 Task: Create a due date automation trigger when advanced on, on the tuesday of the week a card is due add content with a description not ending with resume at 11:00 AM.
Action: Mouse moved to (837, 274)
Screenshot: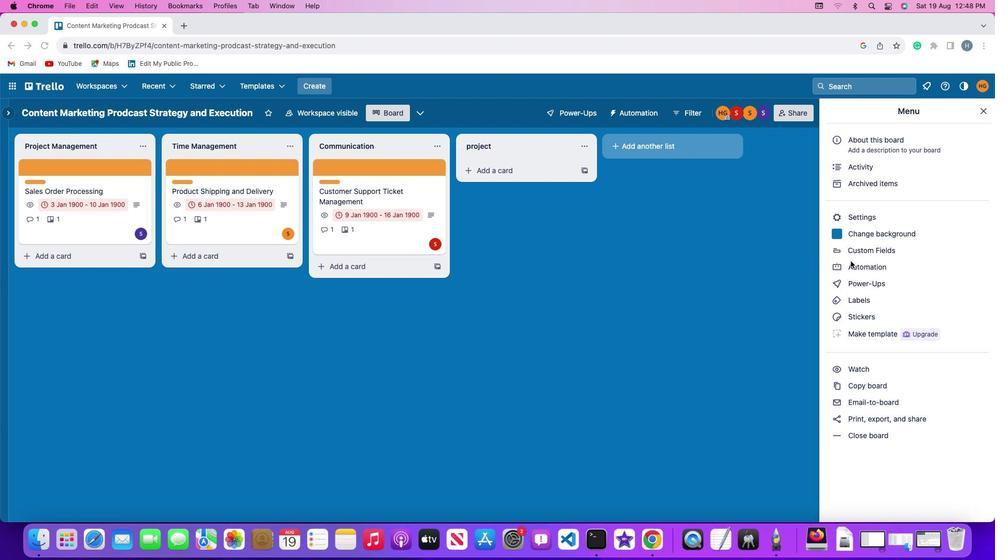
Action: Mouse pressed left at (837, 274)
Screenshot: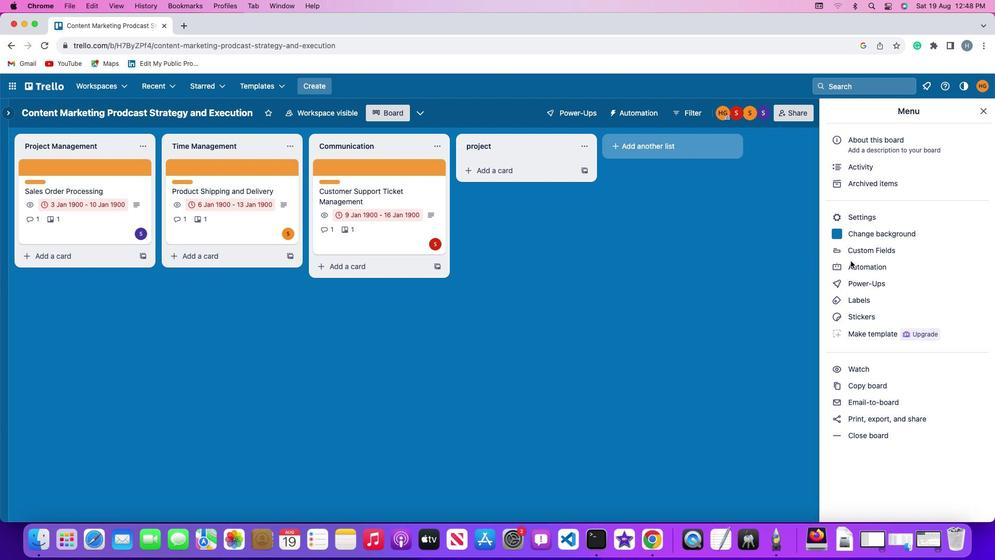 
Action: Mouse pressed left at (837, 274)
Screenshot: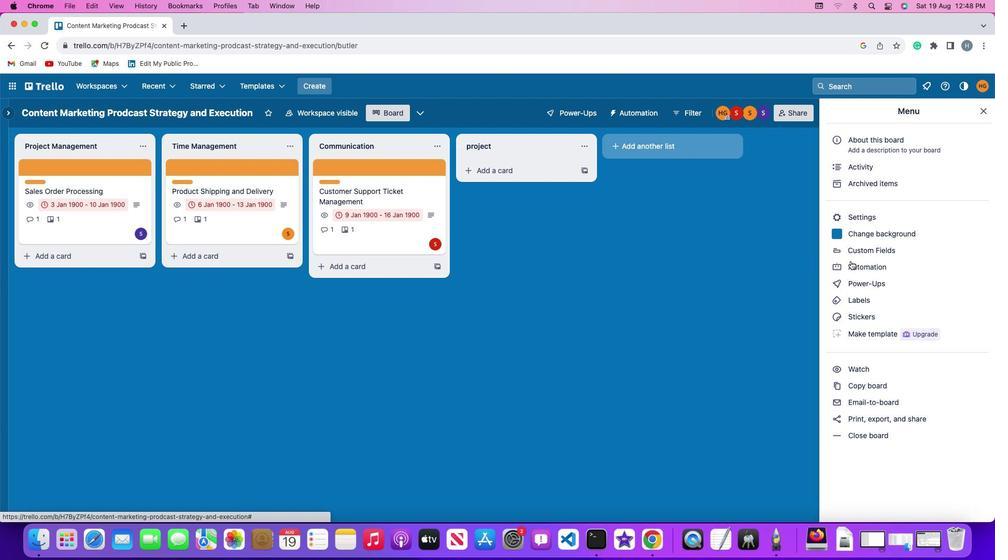 
Action: Mouse moved to (66, 263)
Screenshot: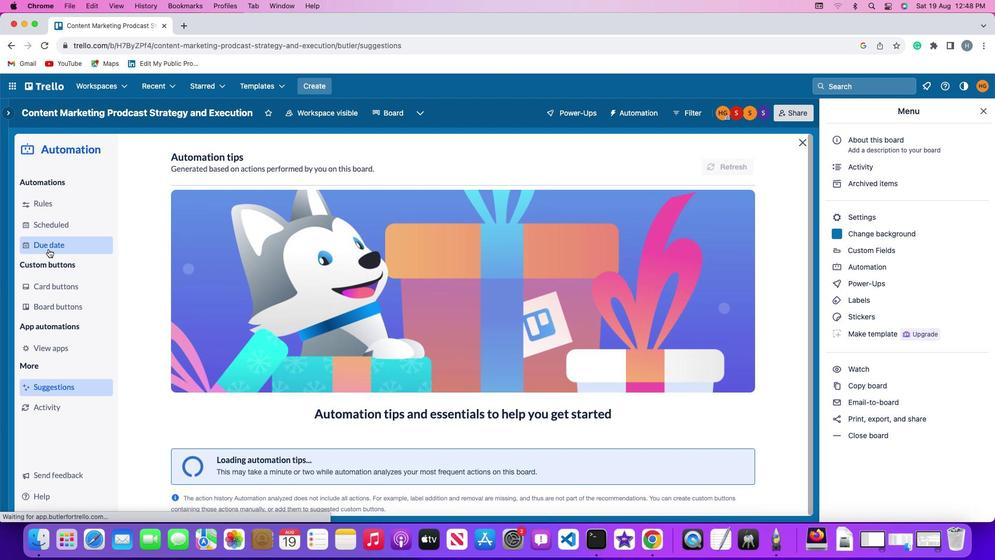 
Action: Mouse pressed left at (66, 263)
Screenshot: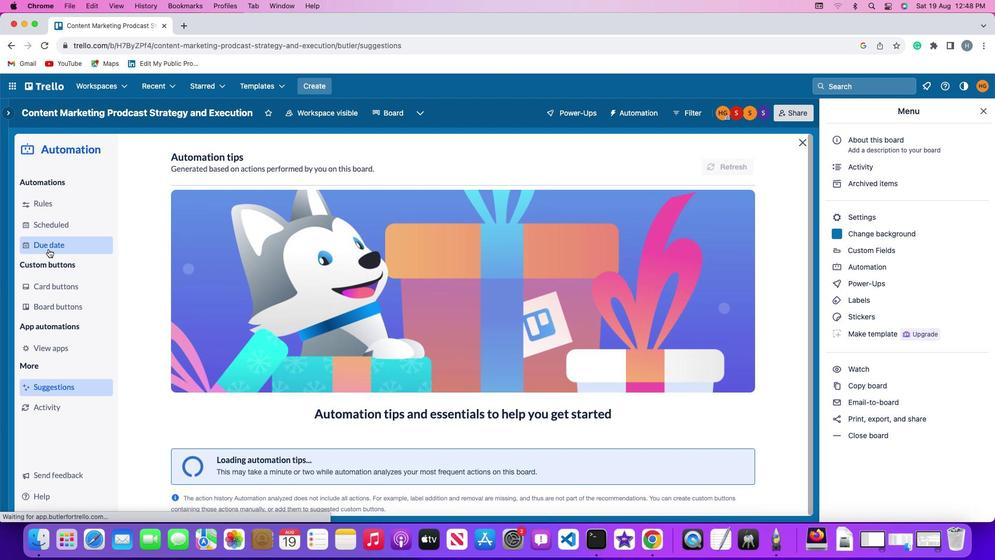 
Action: Mouse moved to (692, 175)
Screenshot: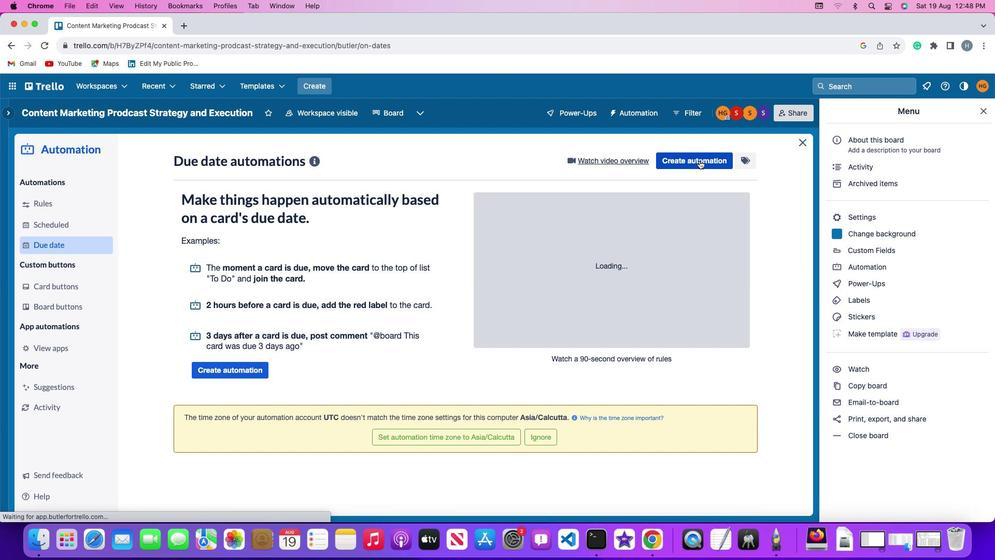 
Action: Mouse pressed left at (692, 175)
Screenshot: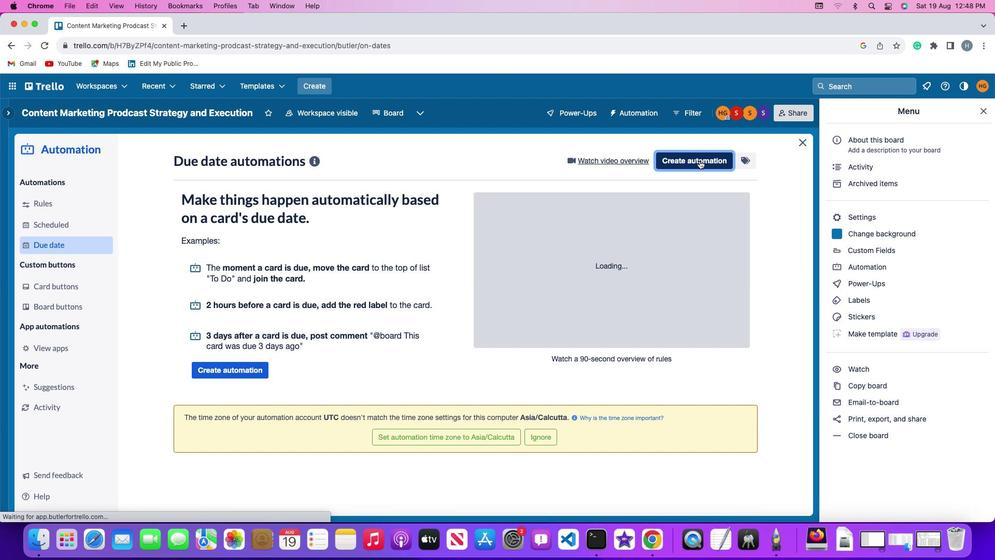 
Action: Mouse moved to (276, 267)
Screenshot: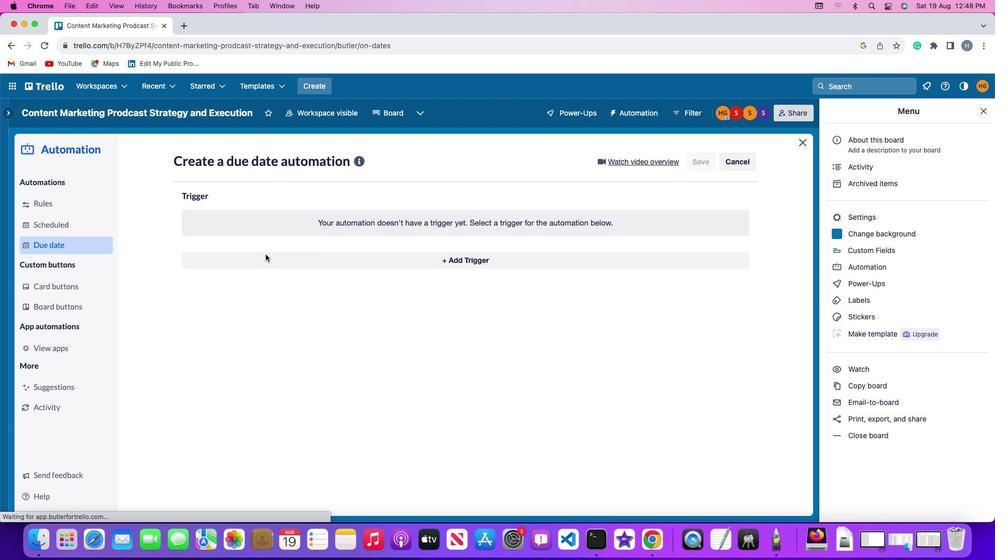 
Action: Mouse pressed left at (276, 267)
Screenshot: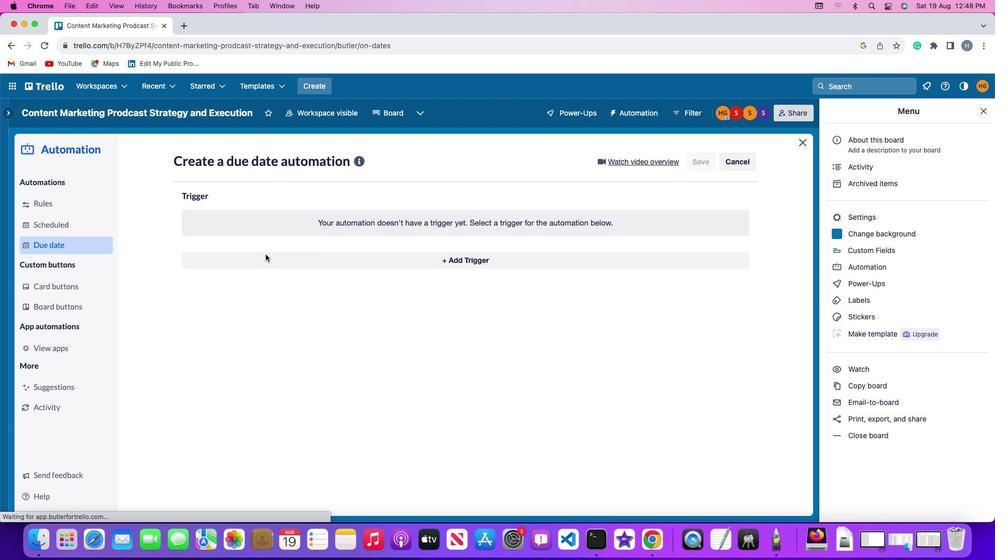 
Action: Mouse moved to (235, 455)
Screenshot: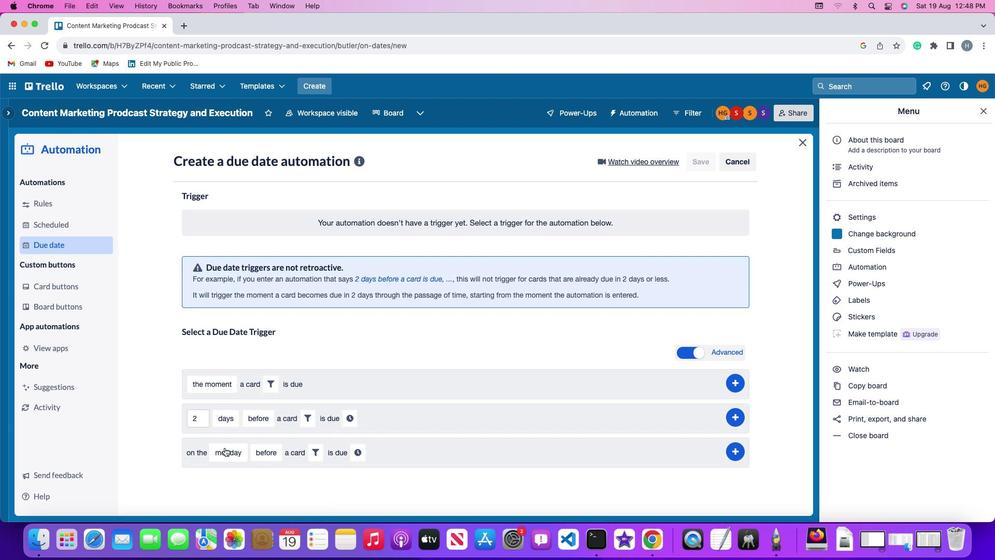 
Action: Mouse pressed left at (235, 455)
Screenshot: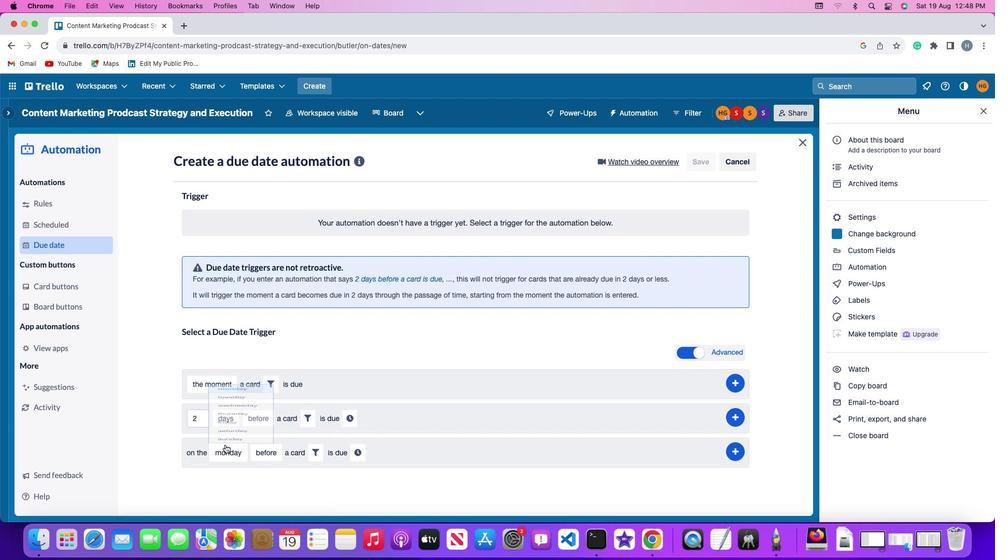 
Action: Mouse moved to (265, 339)
Screenshot: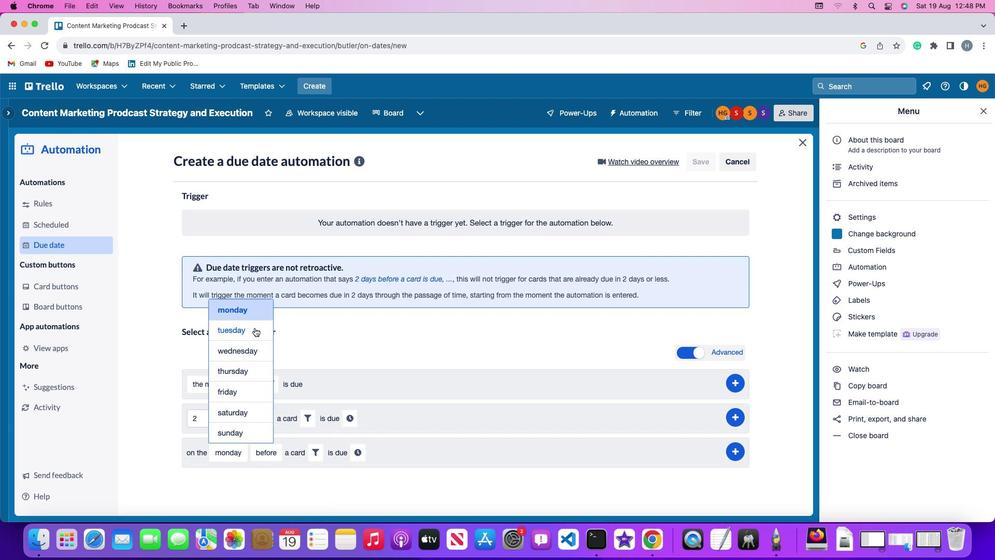 
Action: Mouse pressed left at (265, 339)
Screenshot: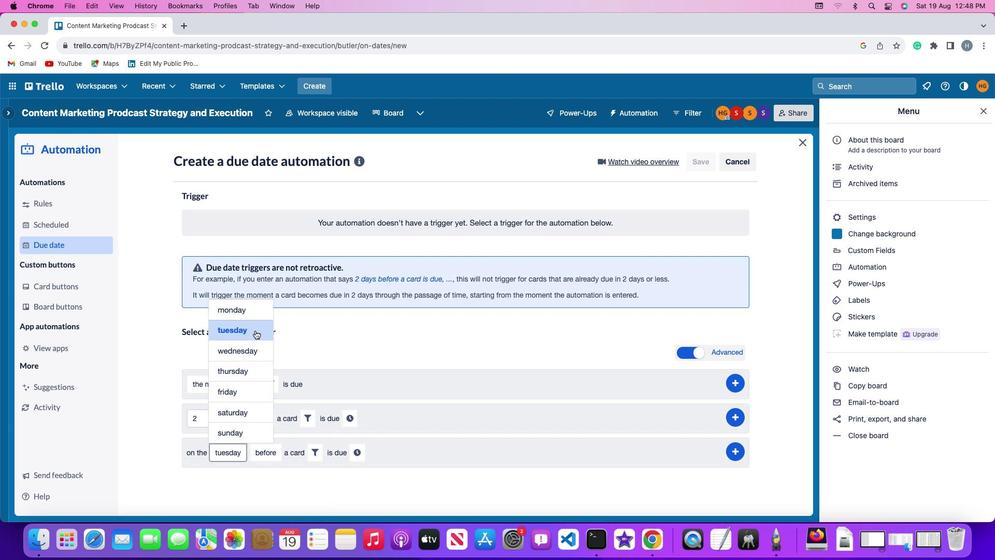 
Action: Mouse moved to (277, 461)
Screenshot: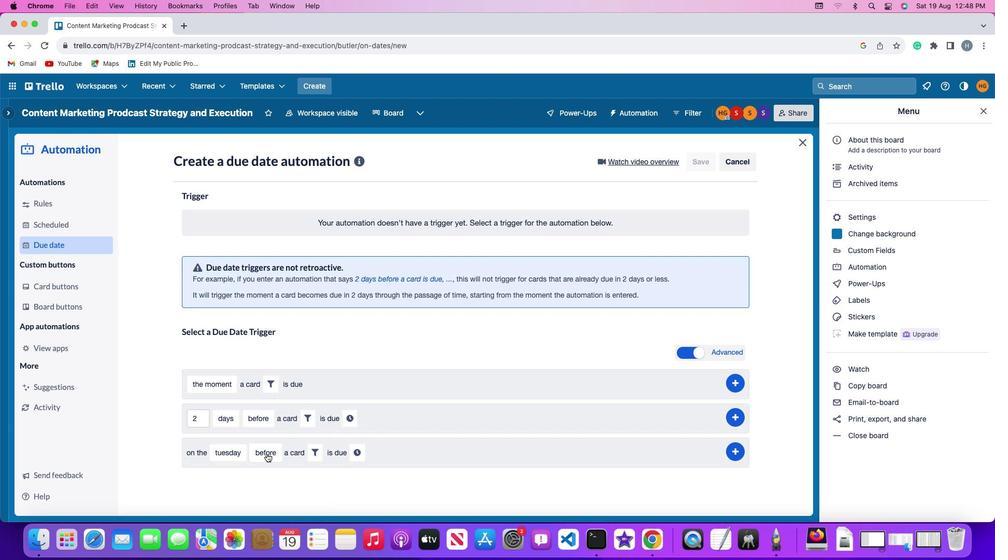 
Action: Mouse pressed left at (277, 461)
Screenshot: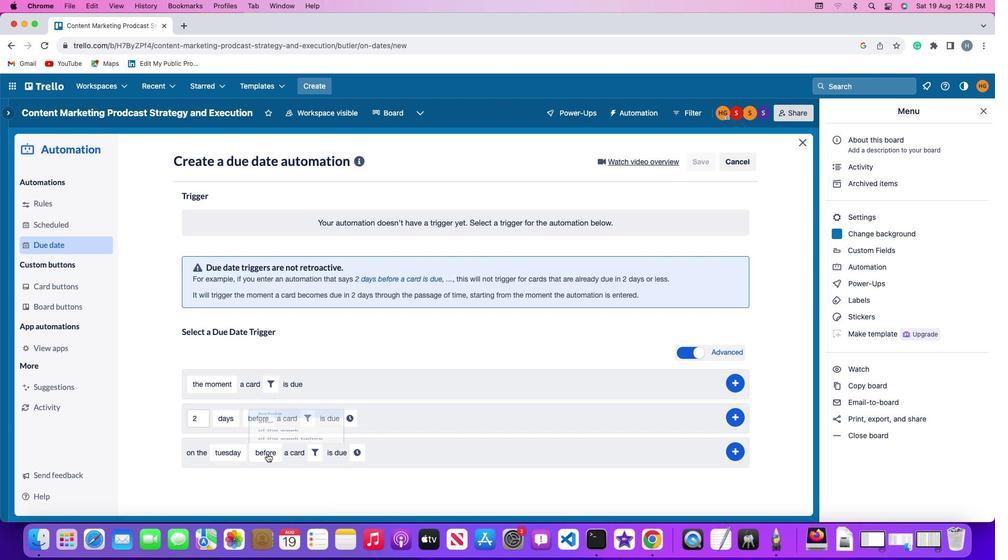 
Action: Mouse moved to (288, 421)
Screenshot: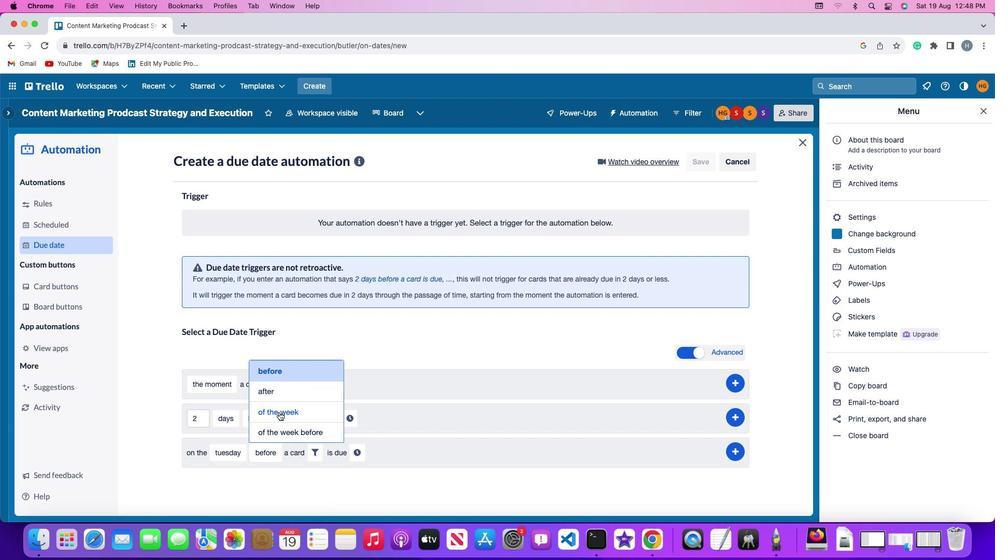 
Action: Mouse pressed left at (288, 421)
Screenshot: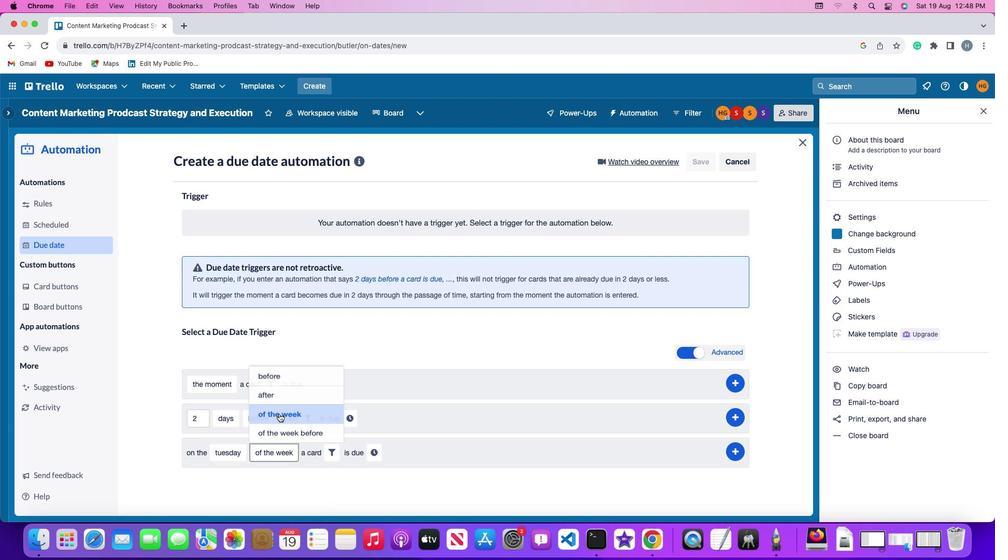 
Action: Mouse moved to (333, 456)
Screenshot: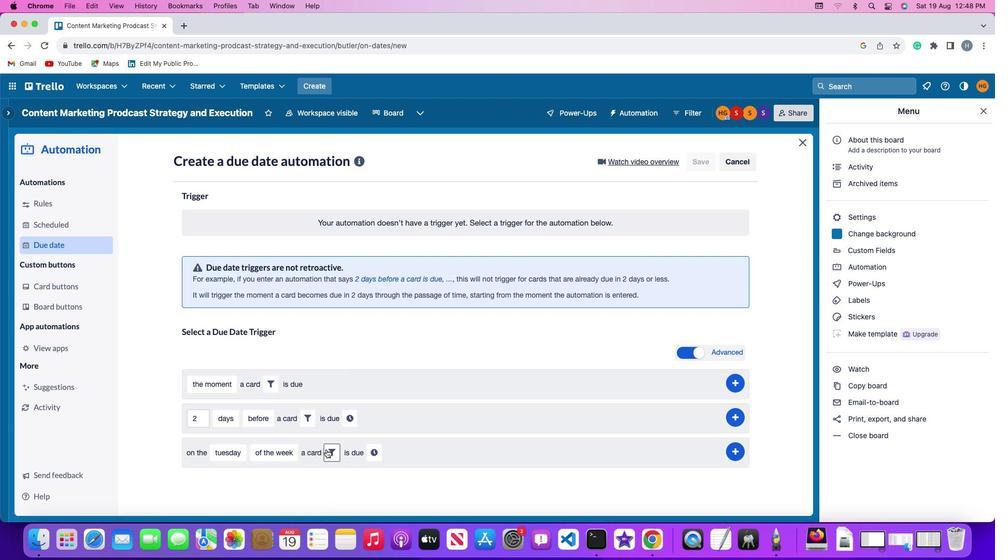 
Action: Mouse pressed left at (333, 456)
Screenshot: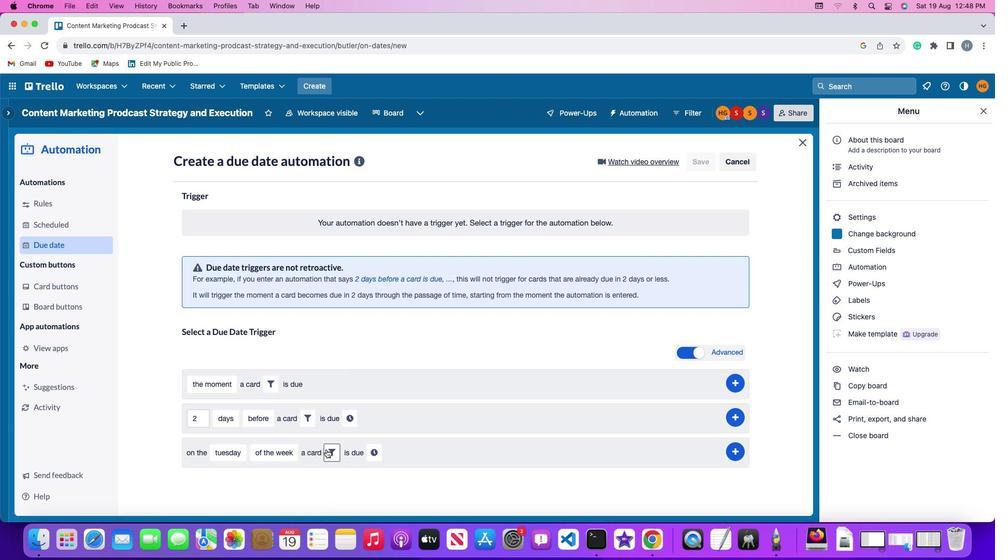 
Action: Mouse moved to (471, 490)
Screenshot: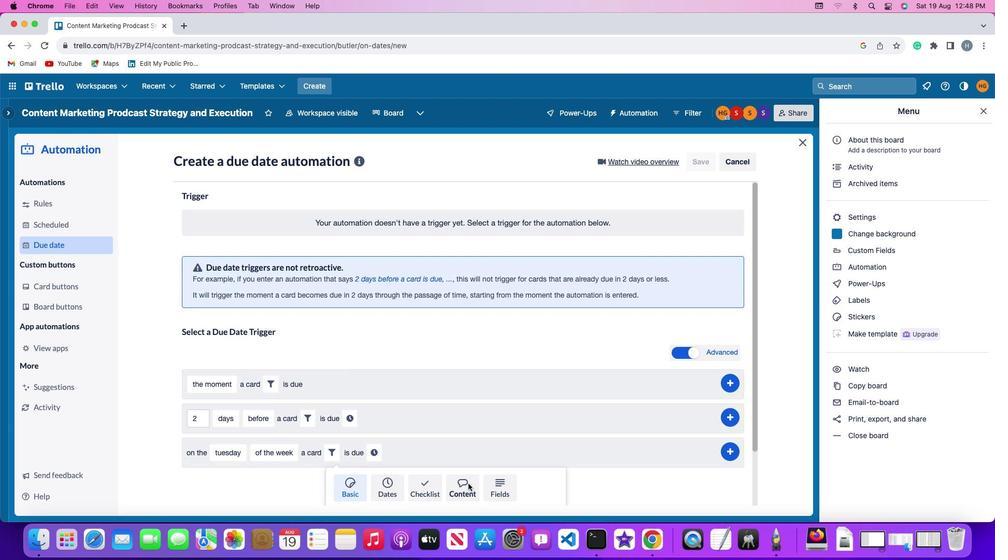 
Action: Mouse pressed left at (471, 490)
Screenshot: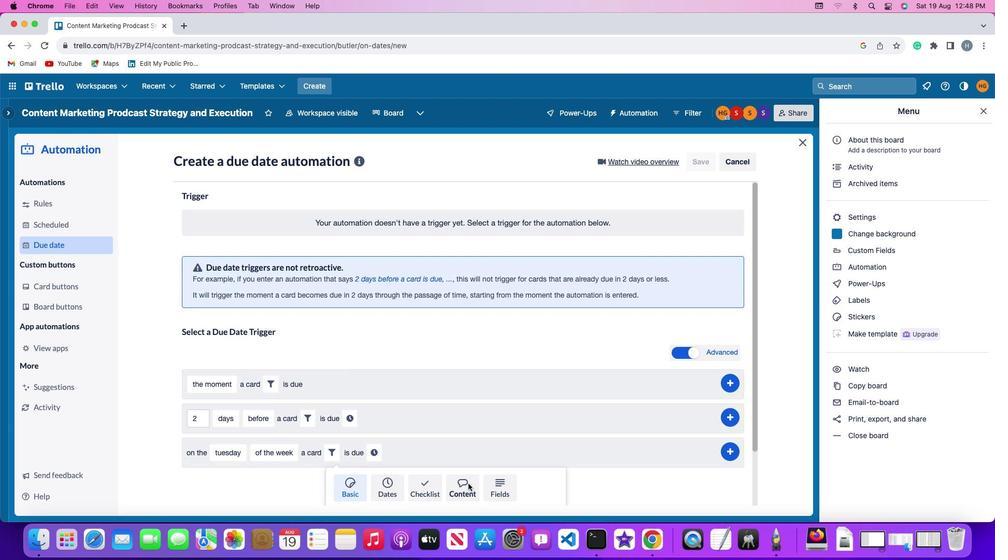 
Action: Mouse moved to (327, 491)
Screenshot: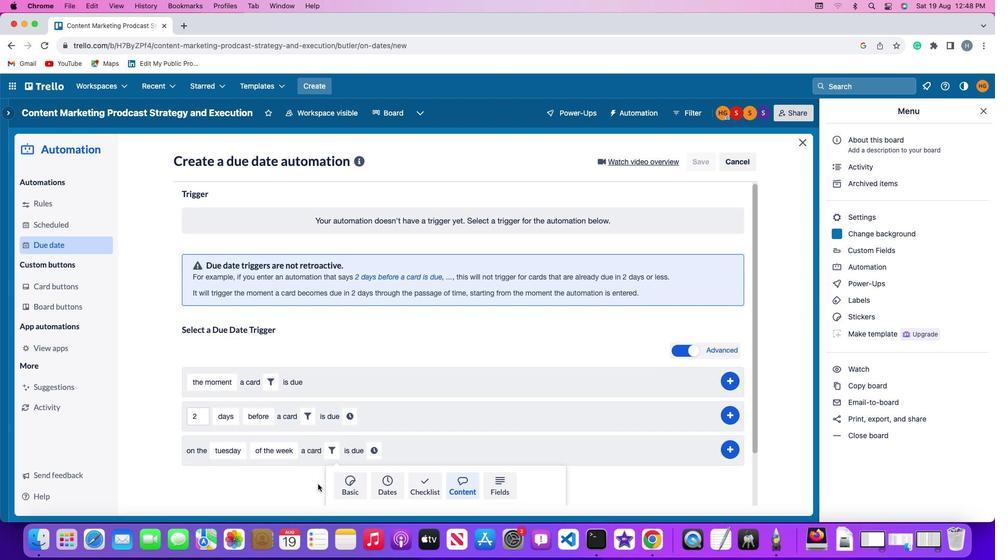 
Action: Mouse scrolled (327, 491) with delta (21, 19)
Screenshot: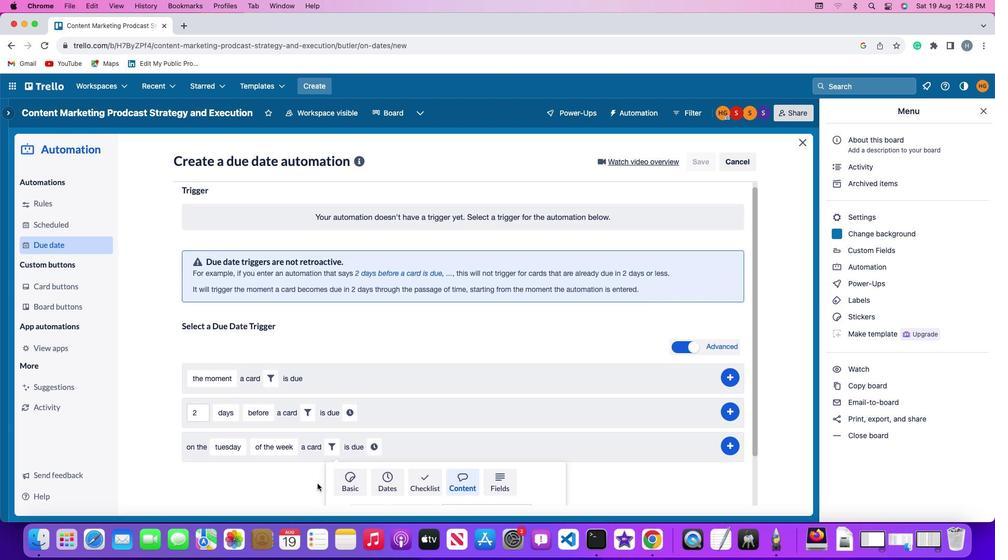 
Action: Mouse scrolled (327, 491) with delta (21, 19)
Screenshot: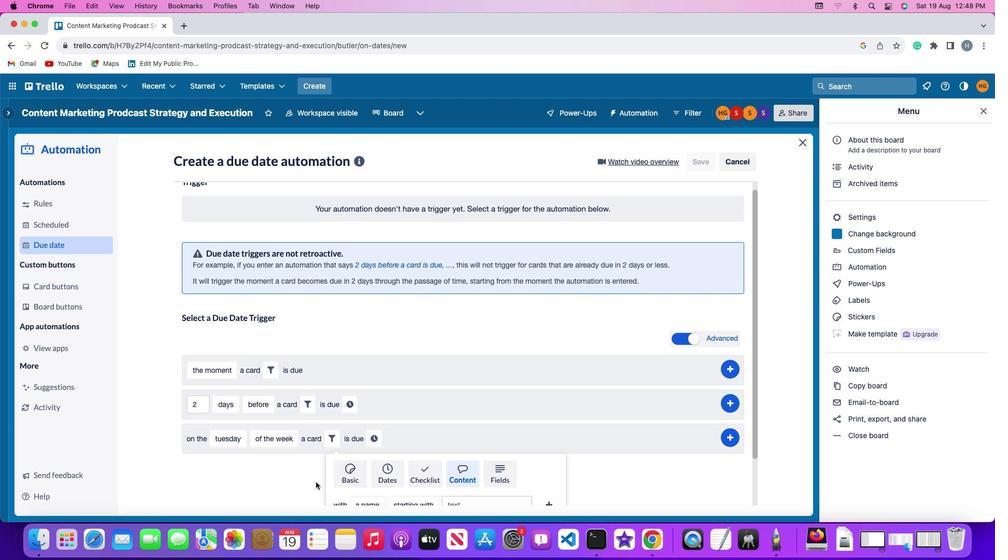 
Action: Mouse moved to (326, 491)
Screenshot: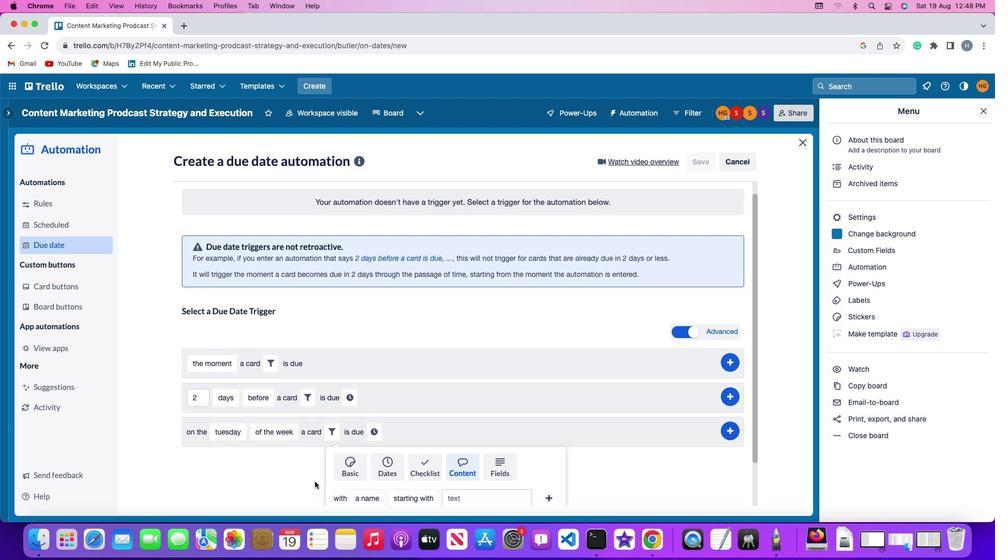 
Action: Mouse scrolled (326, 491) with delta (21, 18)
Screenshot: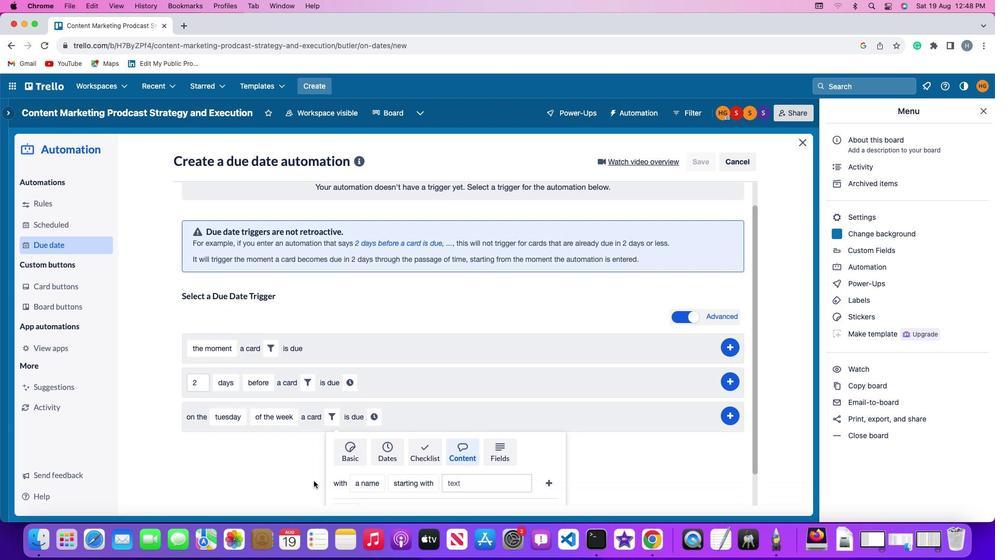 
Action: Mouse moved to (376, 464)
Screenshot: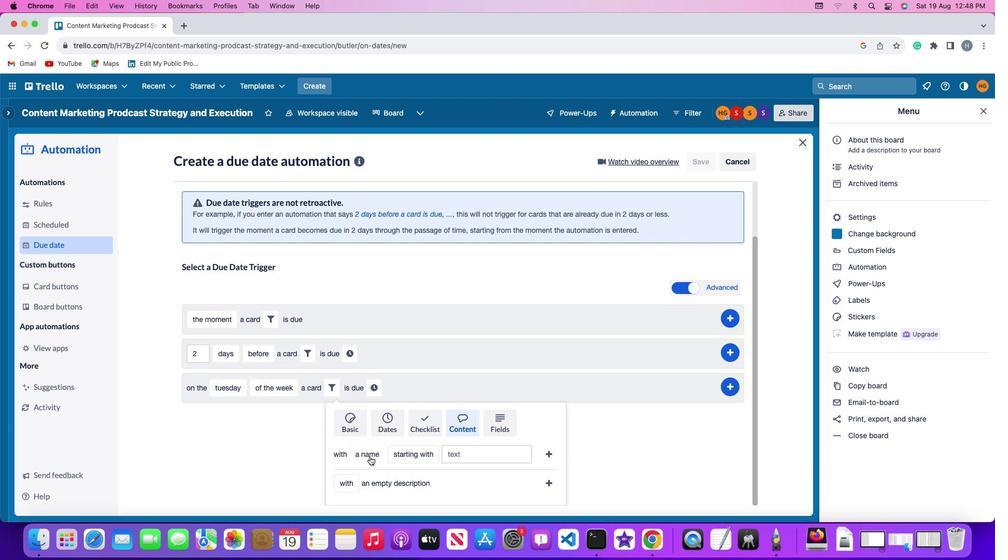 
Action: Mouse pressed left at (376, 464)
Screenshot: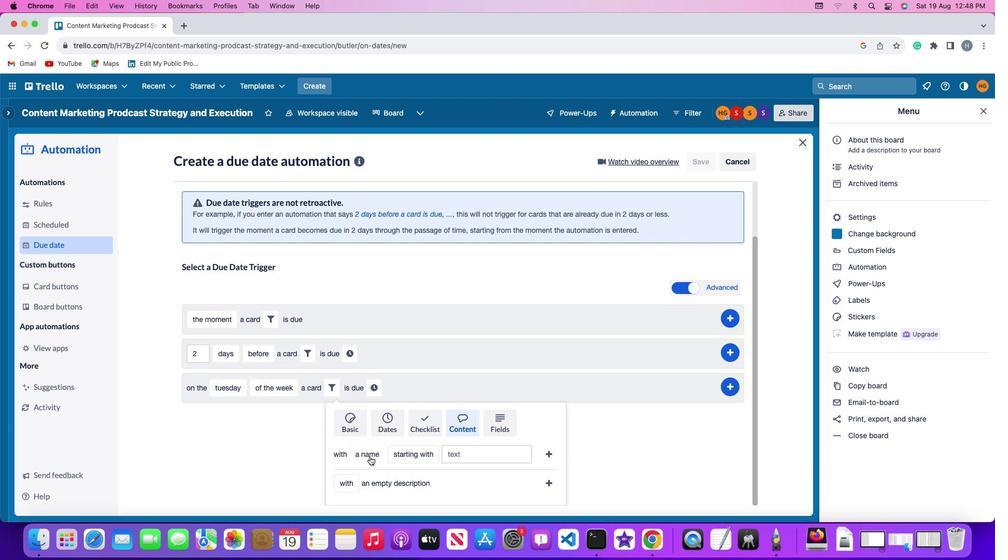 
Action: Mouse moved to (387, 423)
Screenshot: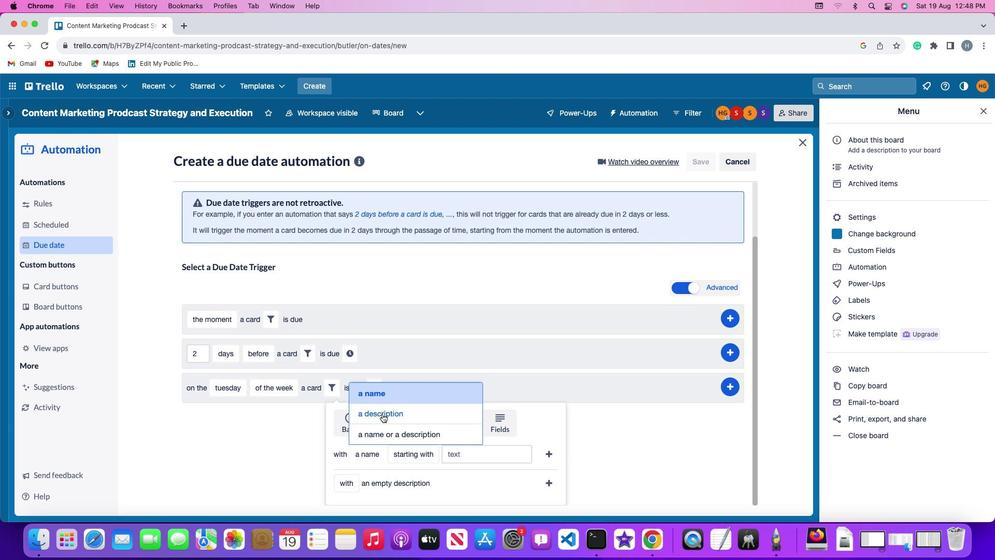 
Action: Mouse pressed left at (387, 423)
Screenshot: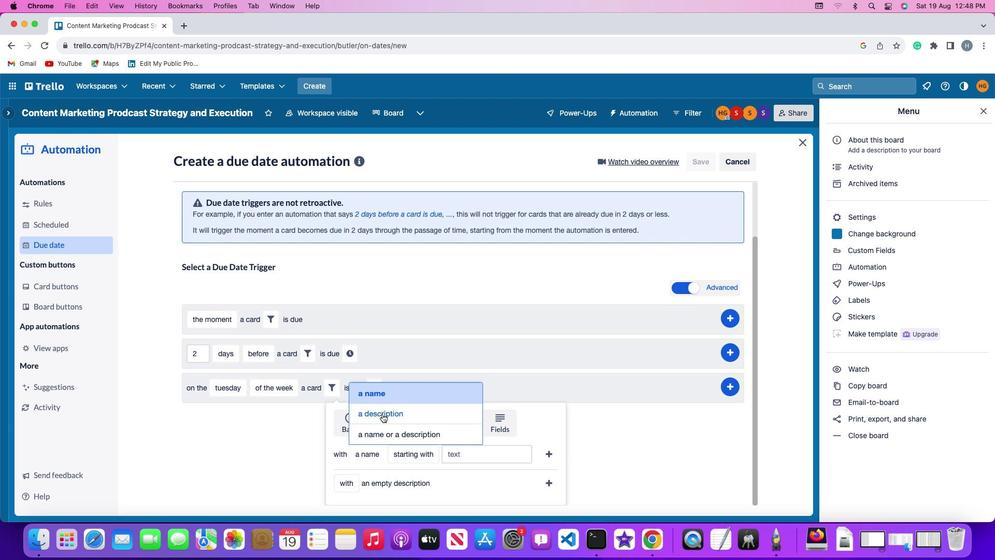 
Action: Mouse moved to (432, 459)
Screenshot: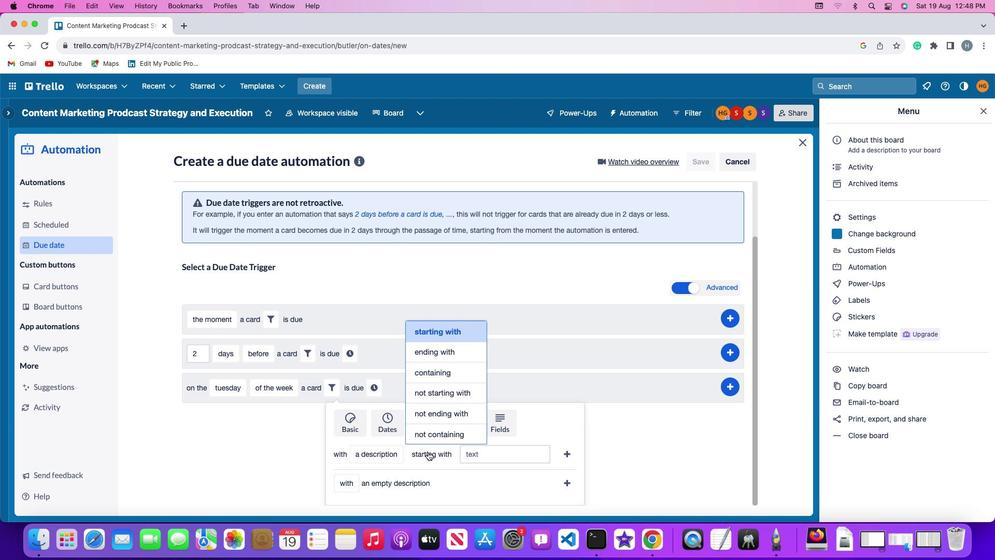 
Action: Mouse pressed left at (432, 459)
Screenshot: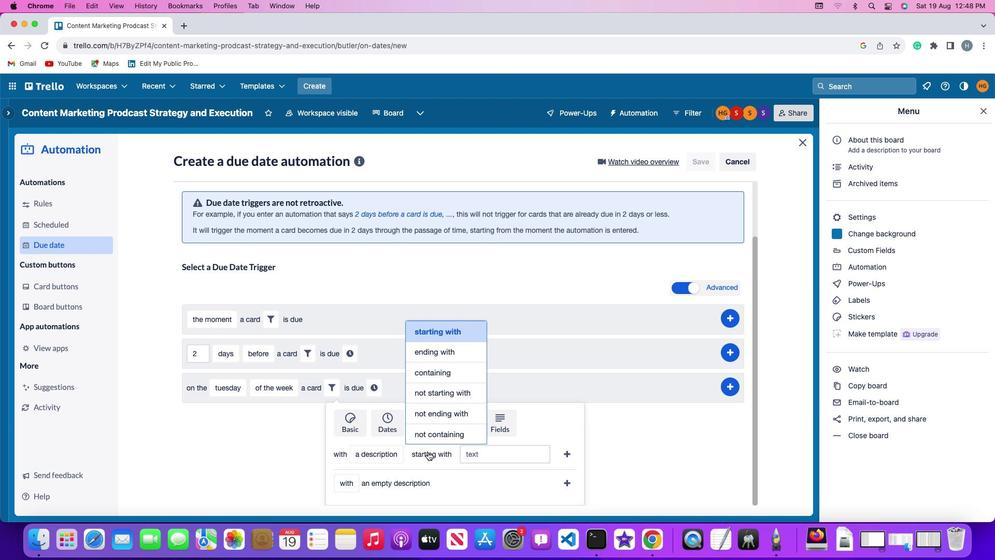 
Action: Mouse moved to (444, 420)
Screenshot: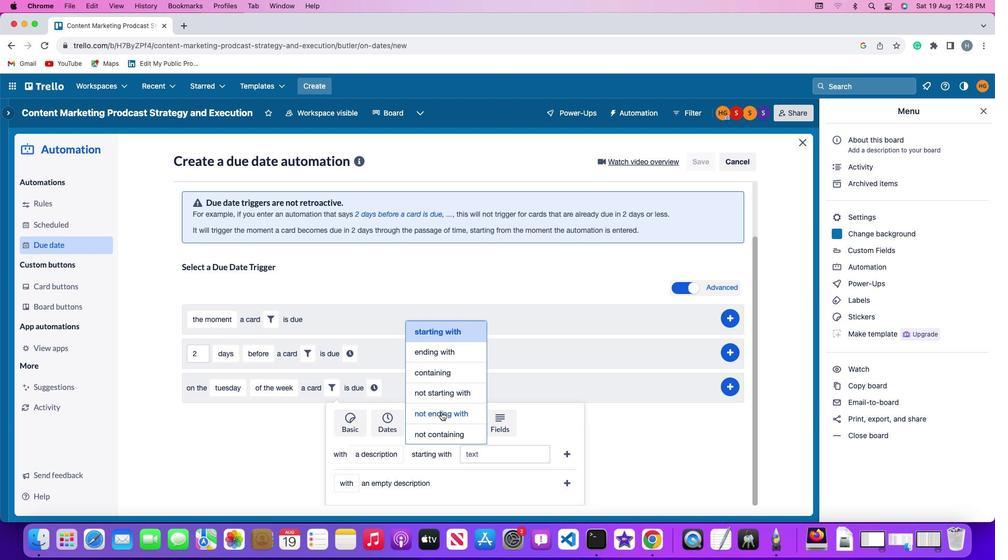 
Action: Mouse pressed left at (444, 420)
Screenshot: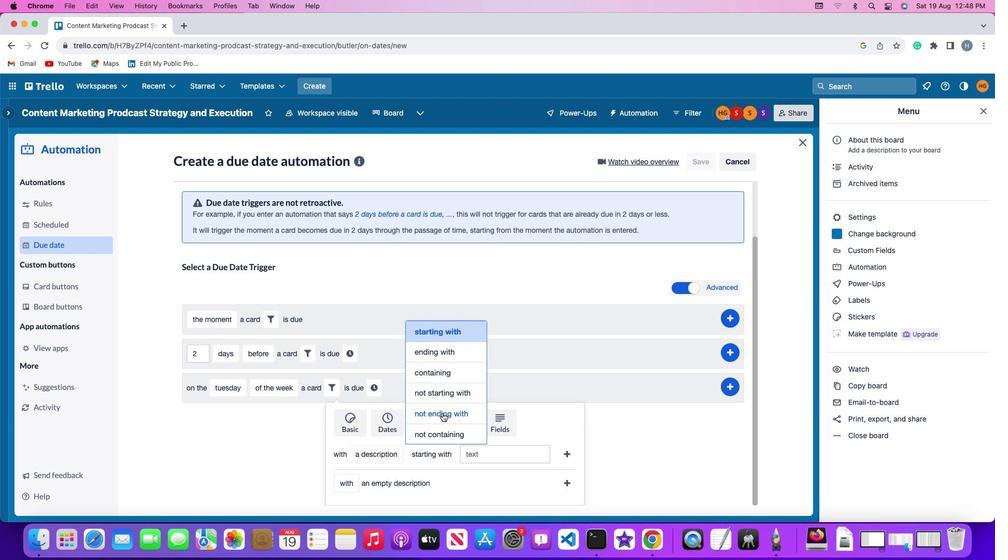 
Action: Mouse moved to (498, 466)
Screenshot: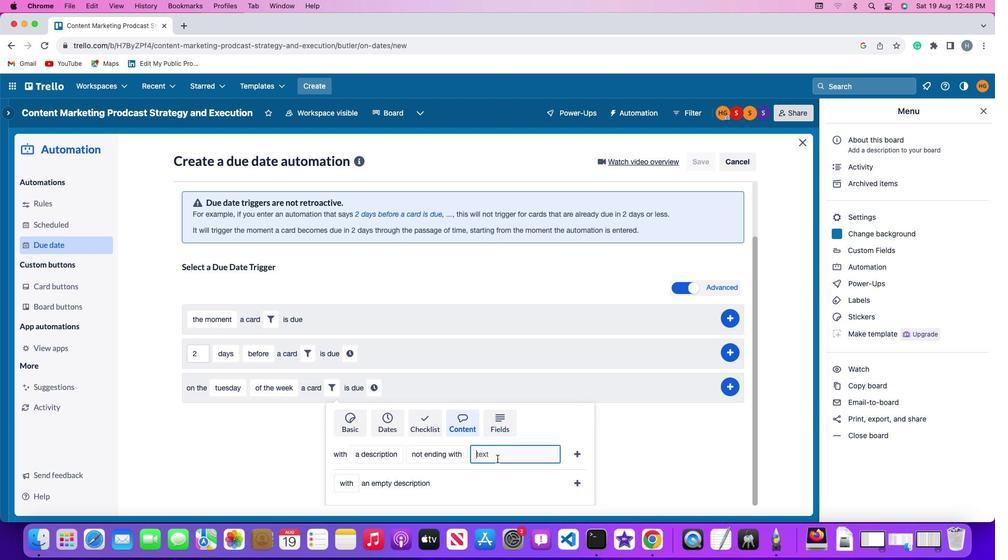 
Action: Mouse pressed left at (498, 466)
Screenshot: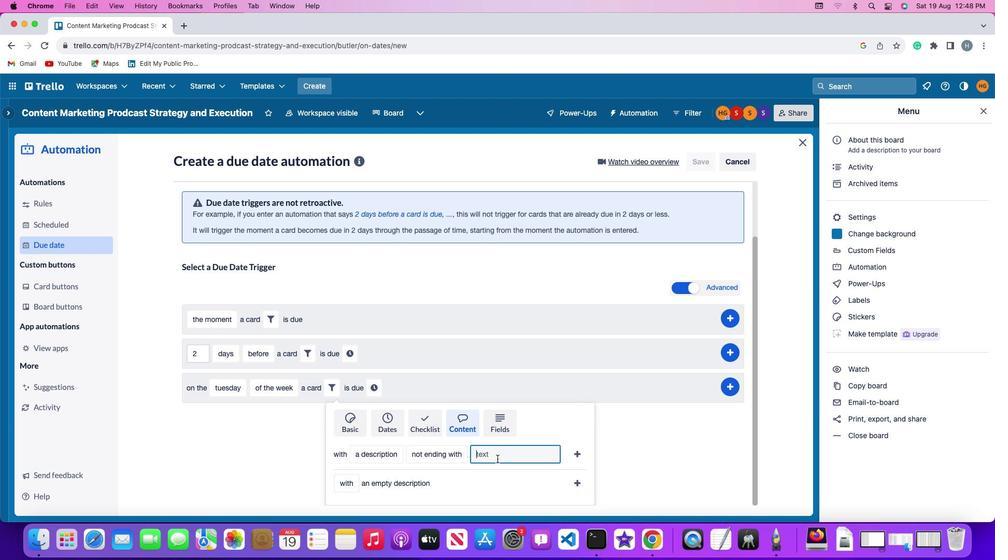 
Action: Mouse moved to (499, 463)
Screenshot: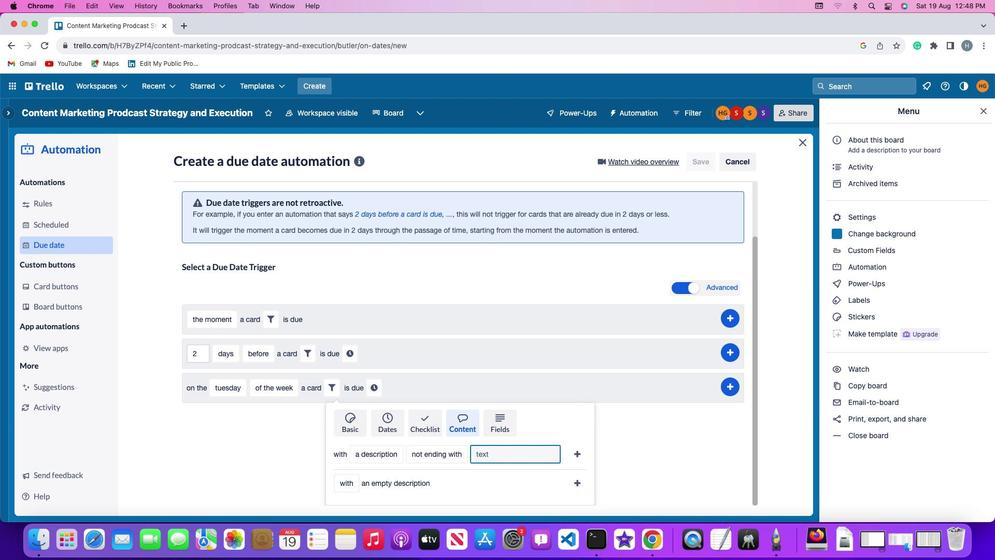 
Action: Key pressed 'r''e''s''u'
Screenshot: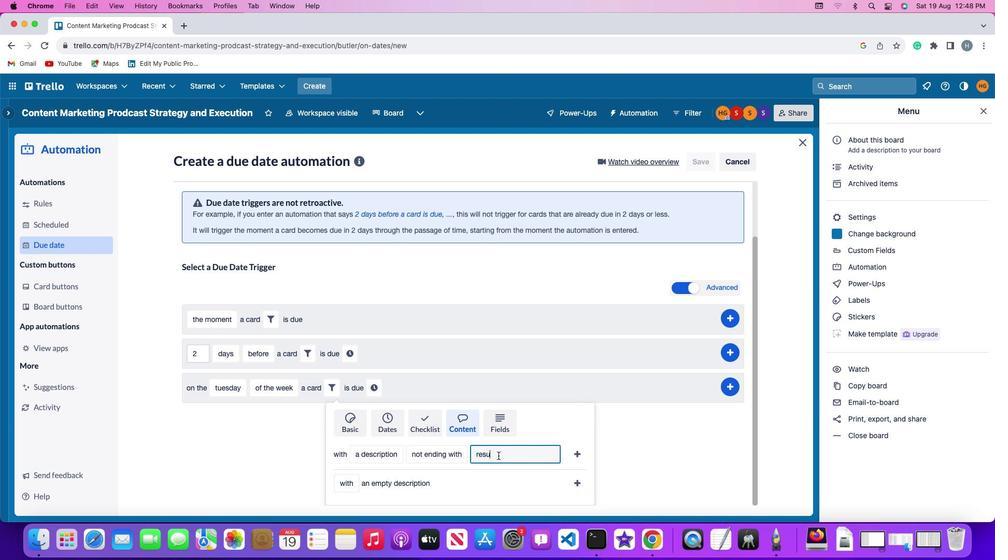 
Action: Mouse moved to (499, 463)
Screenshot: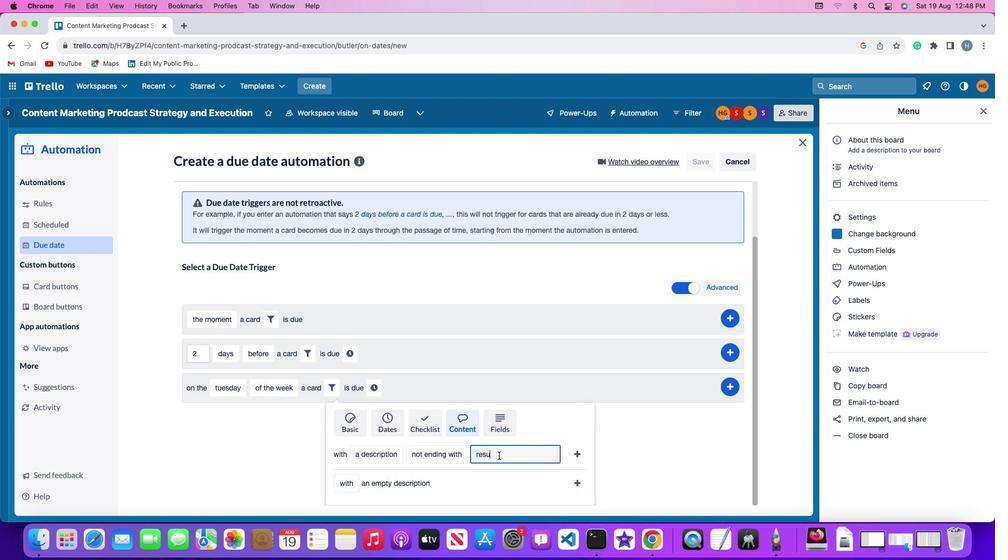 
Action: Key pressed 'm''e'
Screenshot: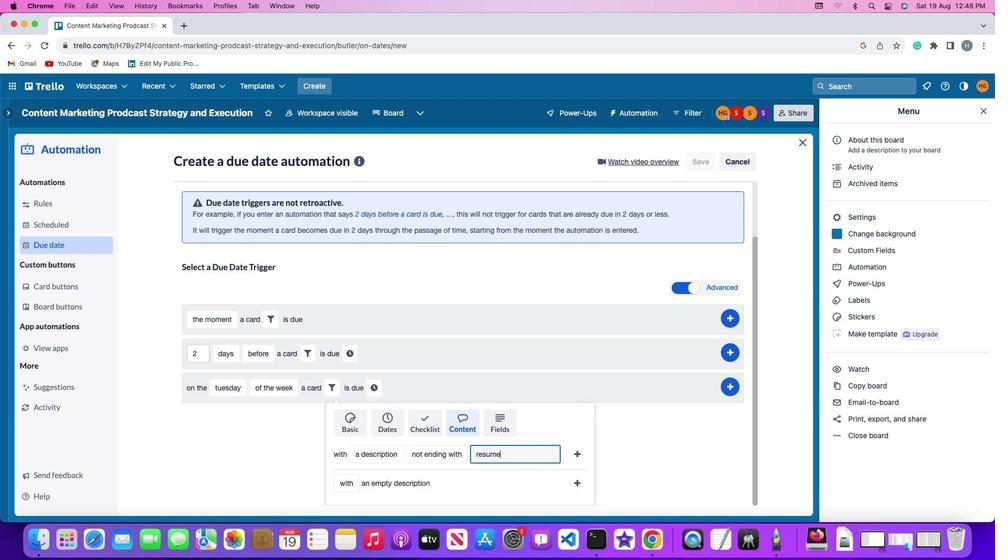 
Action: Mouse moved to (572, 460)
Screenshot: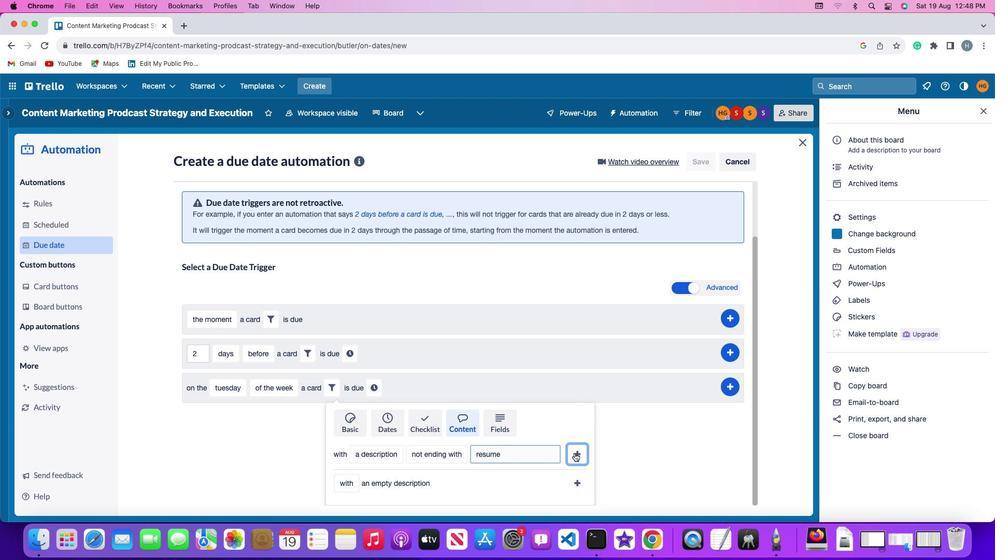 
Action: Mouse pressed left at (572, 460)
Screenshot: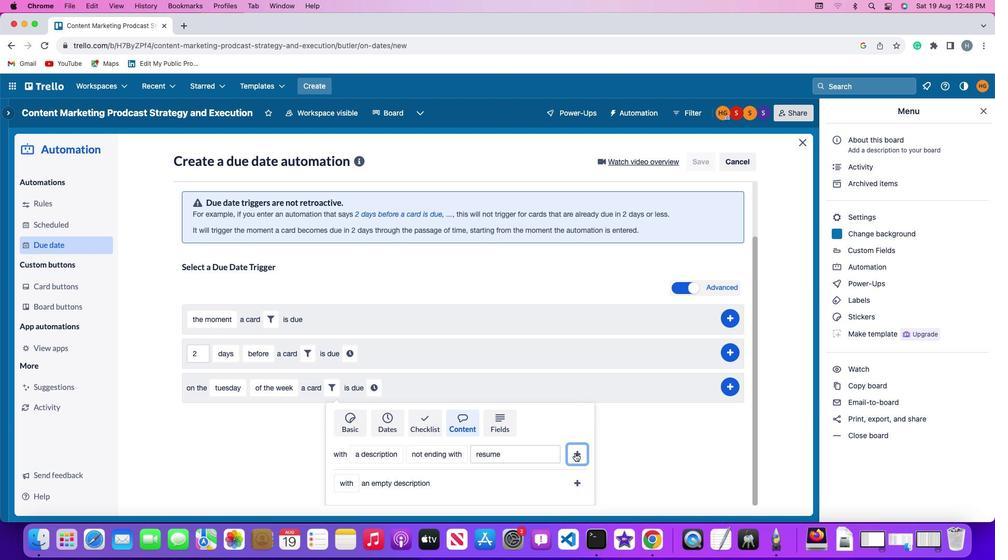 
Action: Mouse moved to (545, 459)
Screenshot: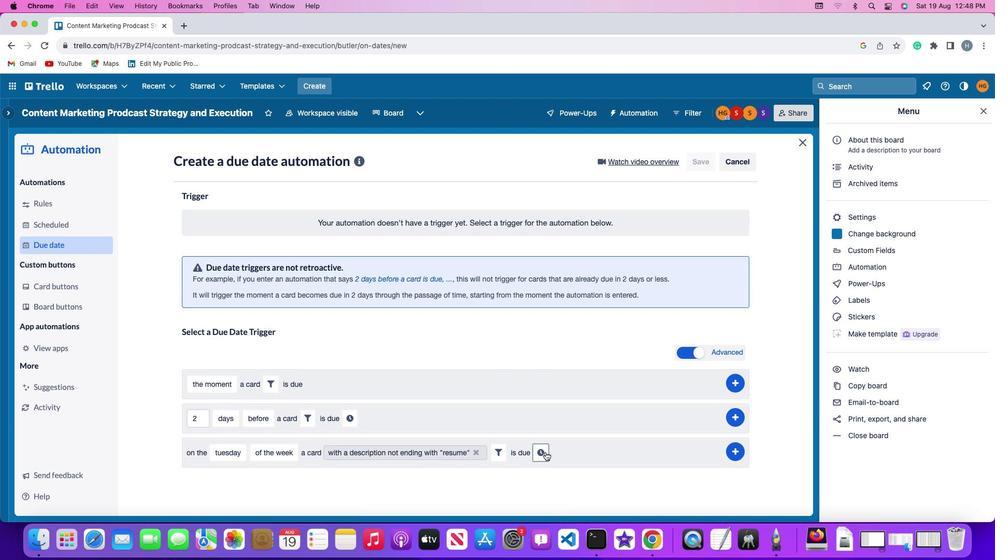 
Action: Mouse pressed left at (545, 459)
Screenshot: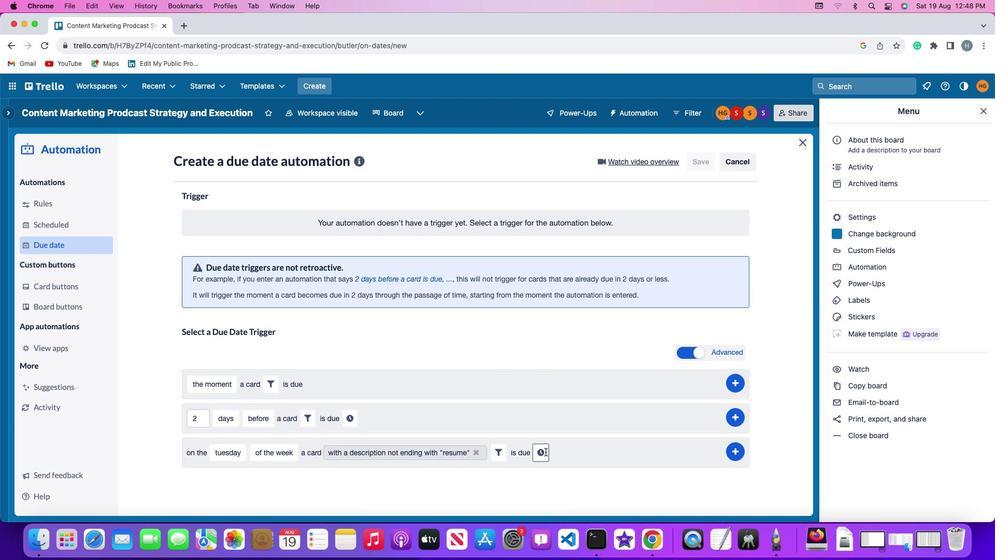 
Action: Mouse moved to (560, 460)
Screenshot: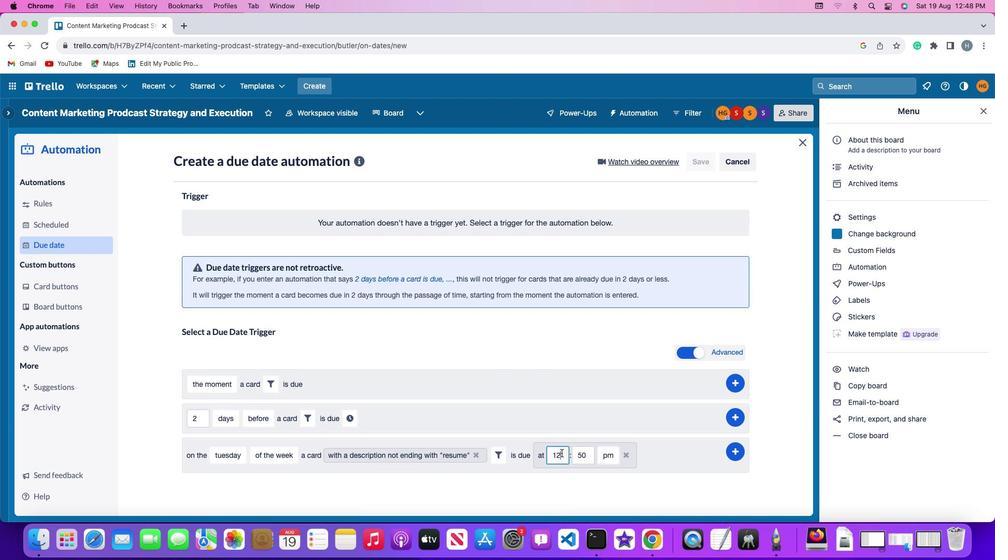 
Action: Mouse pressed left at (560, 460)
Screenshot: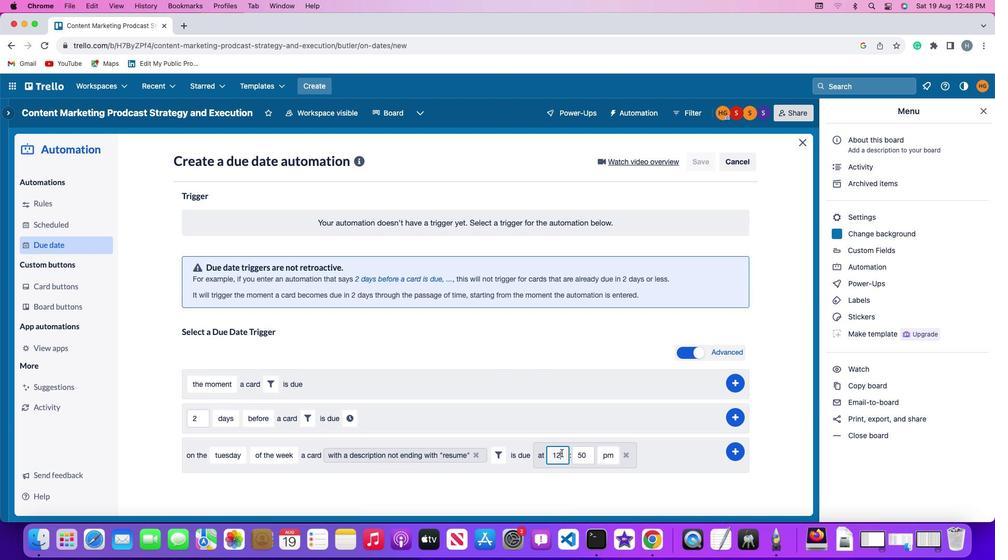 
Action: Mouse moved to (564, 462)
Screenshot: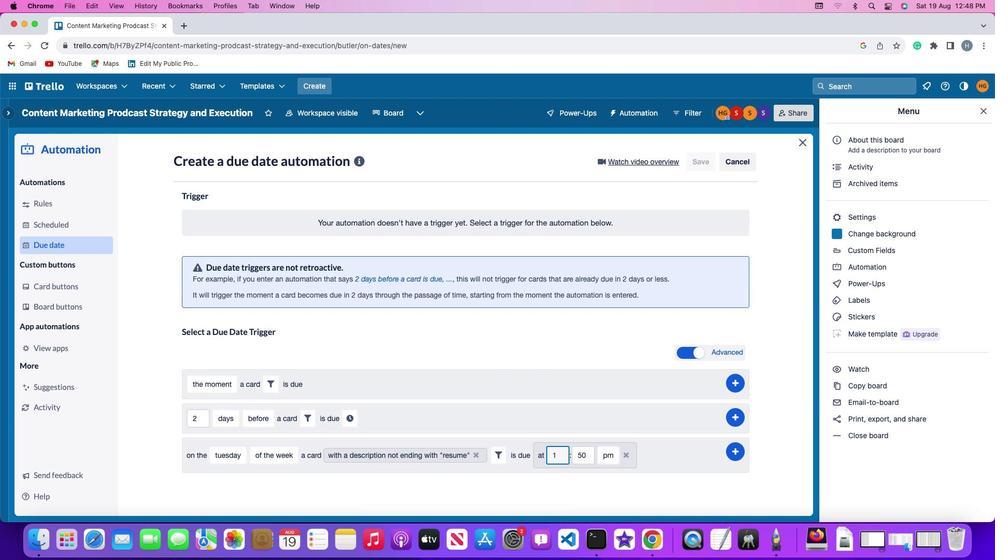
Action: Key pressed Key.backspace'1'
Screenshot: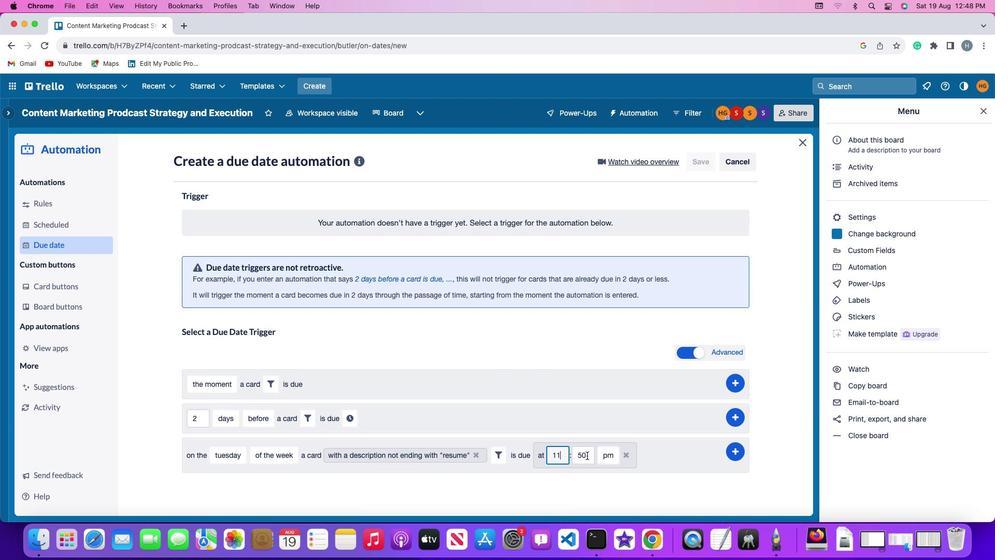 
Action: Mouse moved to (589, 461)
Screenshot: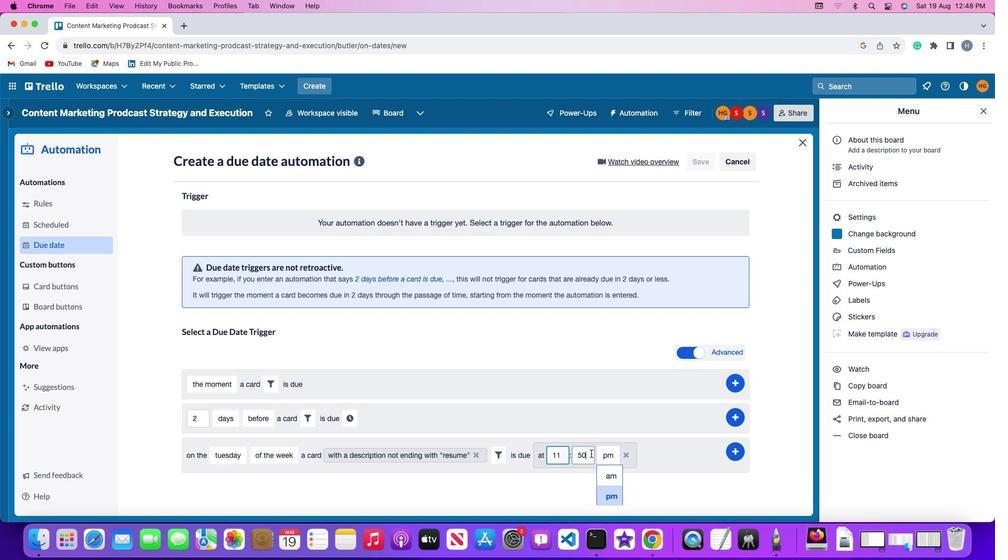 
Action: Mouse pressed left at (589, 461)
Screenshot: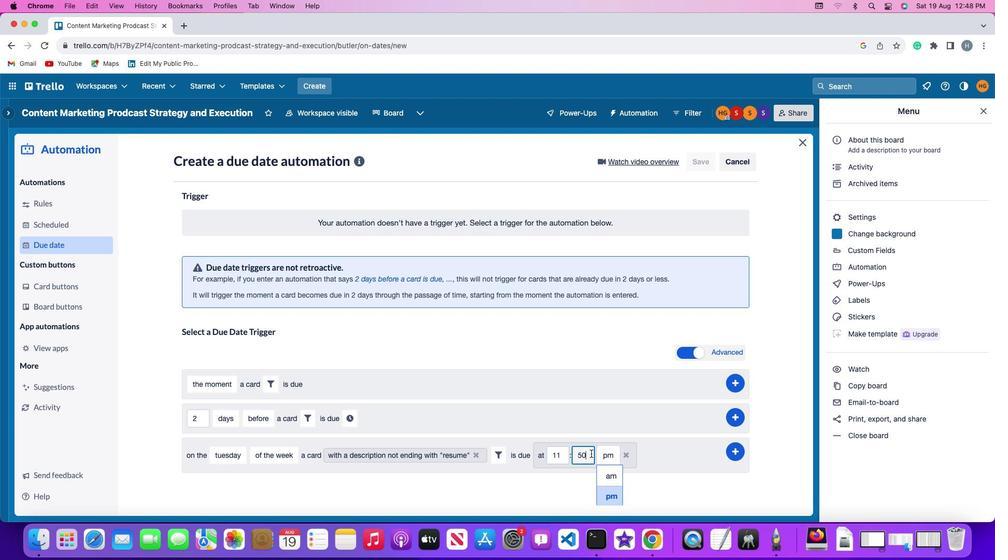 
Action: Mouse moved to (588, 460)
Screenshot: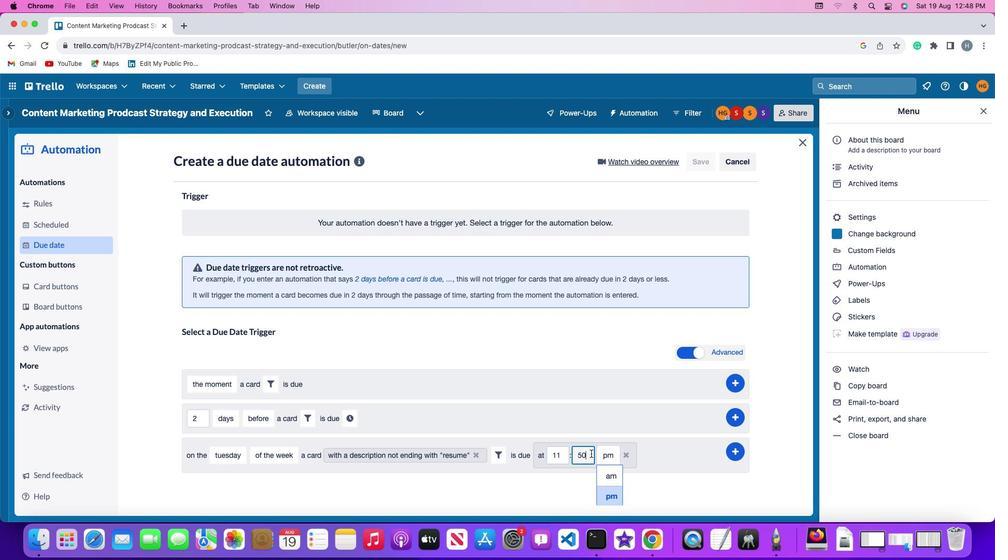 
Action: Key pressed Key.backspaceKey.backspace'0''0'
Screenshot: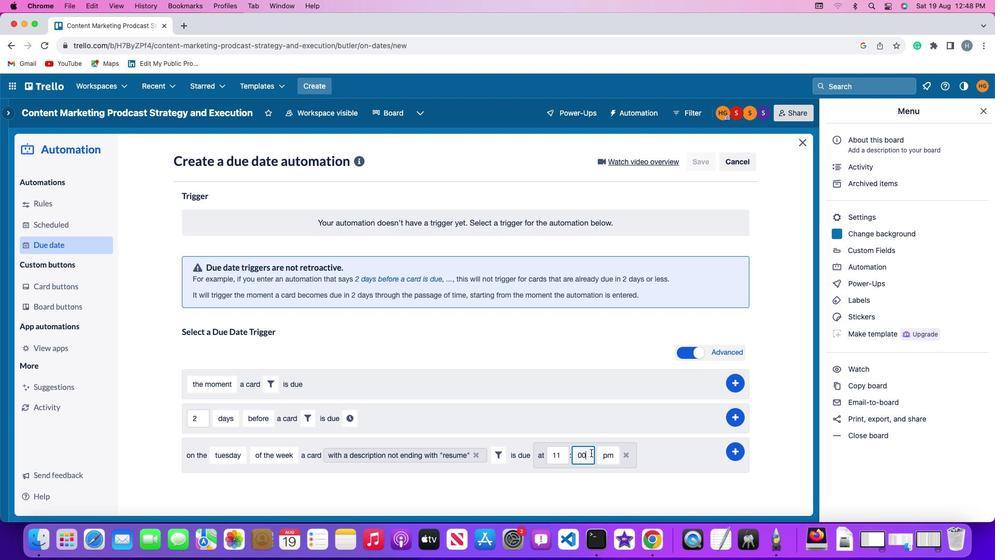
Action: Mouse moved to (602, 460)
Screenshot: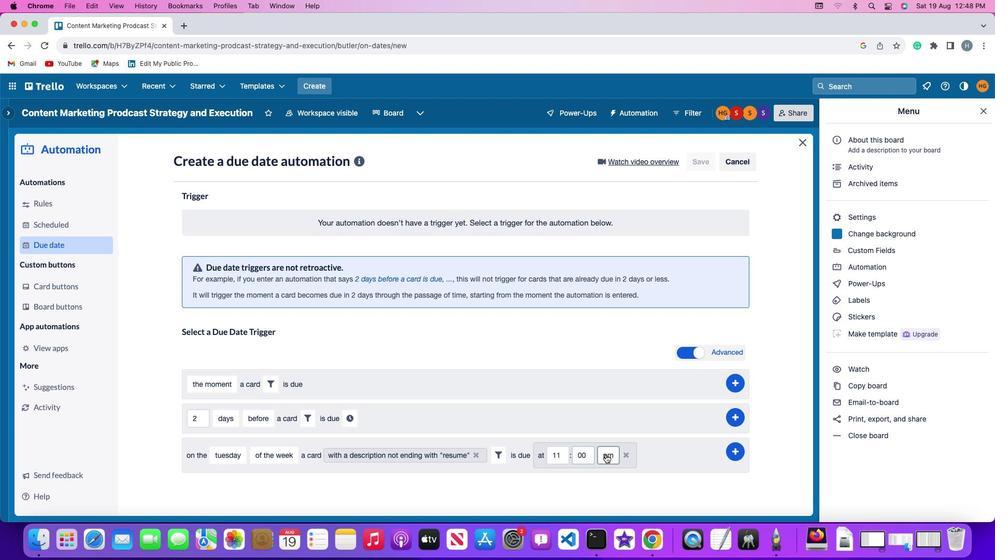 
Action: Mouse pressed left at (602, 460)
Screenshot: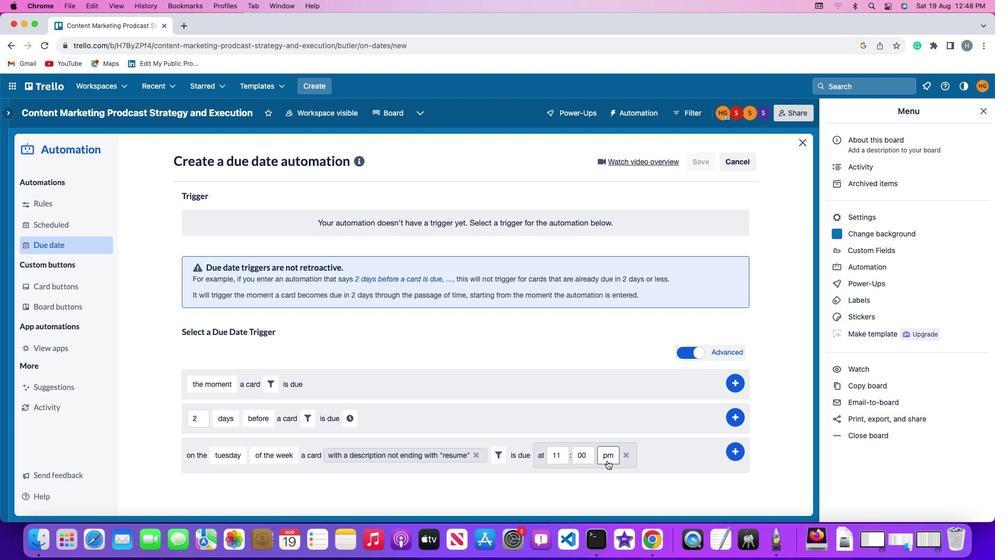 
Action: Mouse moved to (610, 476)
Screenshot: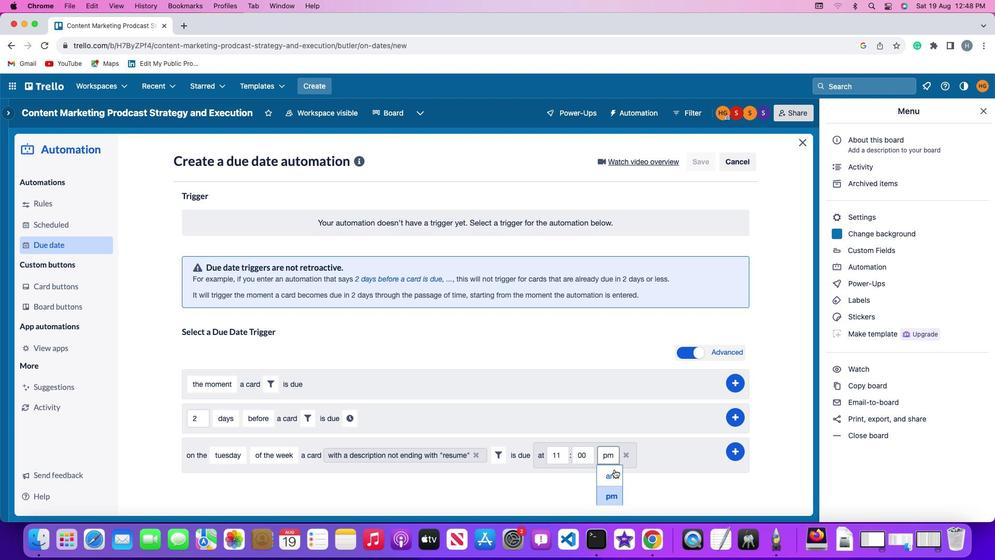 
Action: Mouse pressed left at (610, 476)
Screenshot: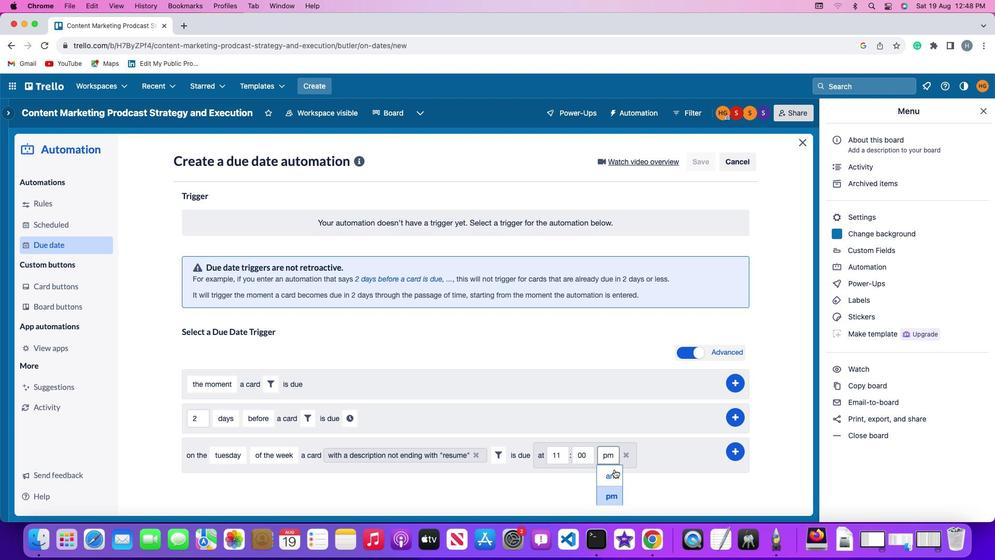 
Action: Mouse moved to (728, 456)
Screenshot: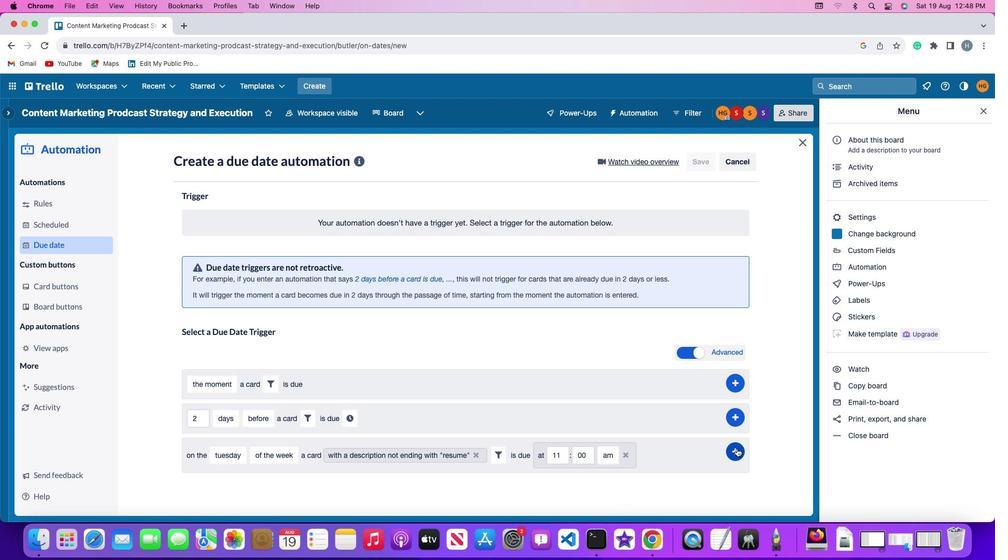 
Action: Mouse pressed left at (728, 456)
Screenshot: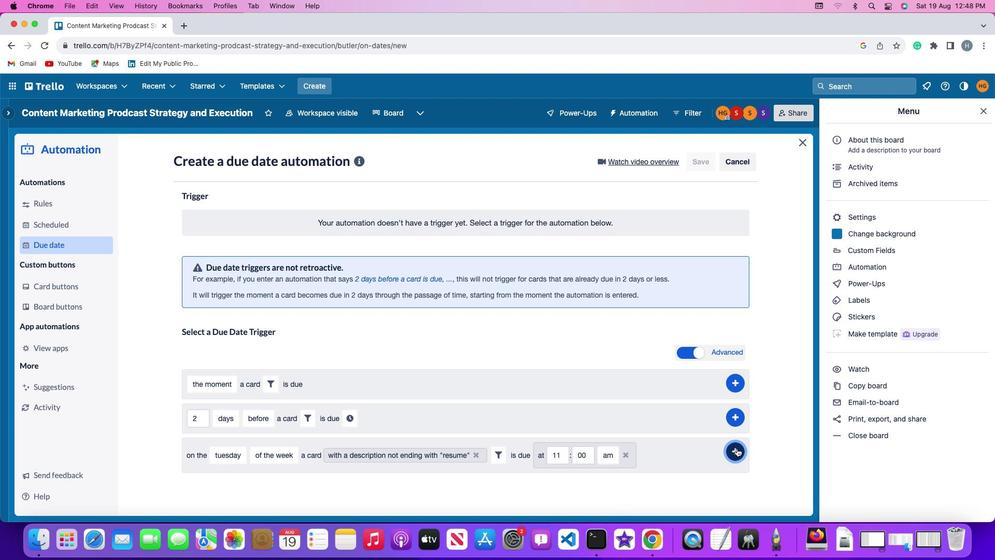 
Action: Mouse moved to (773, 384)
Screenshot: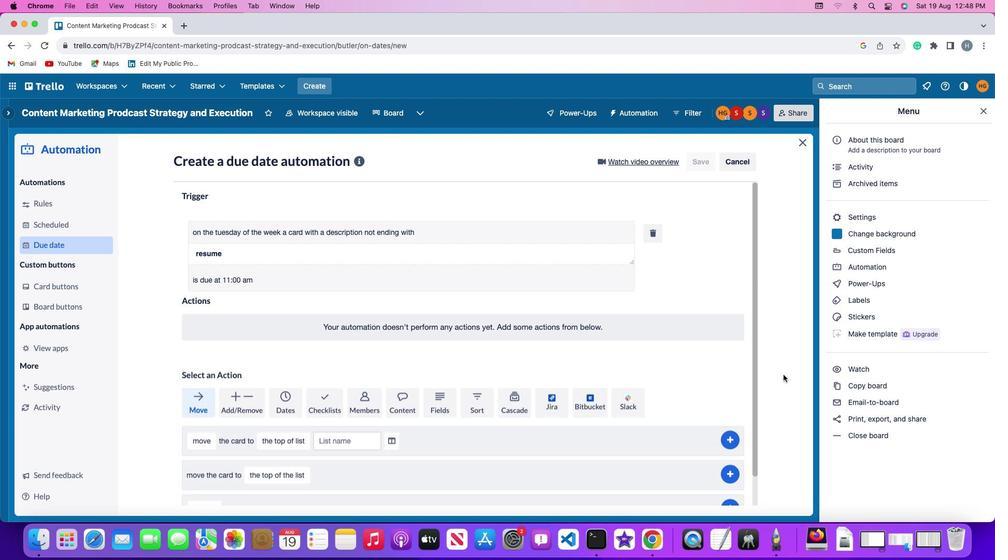 
